 Task: Toggle the show strings option in the breadcrumbs.
Action: Mouse moved to (9, 615)
Screenshot: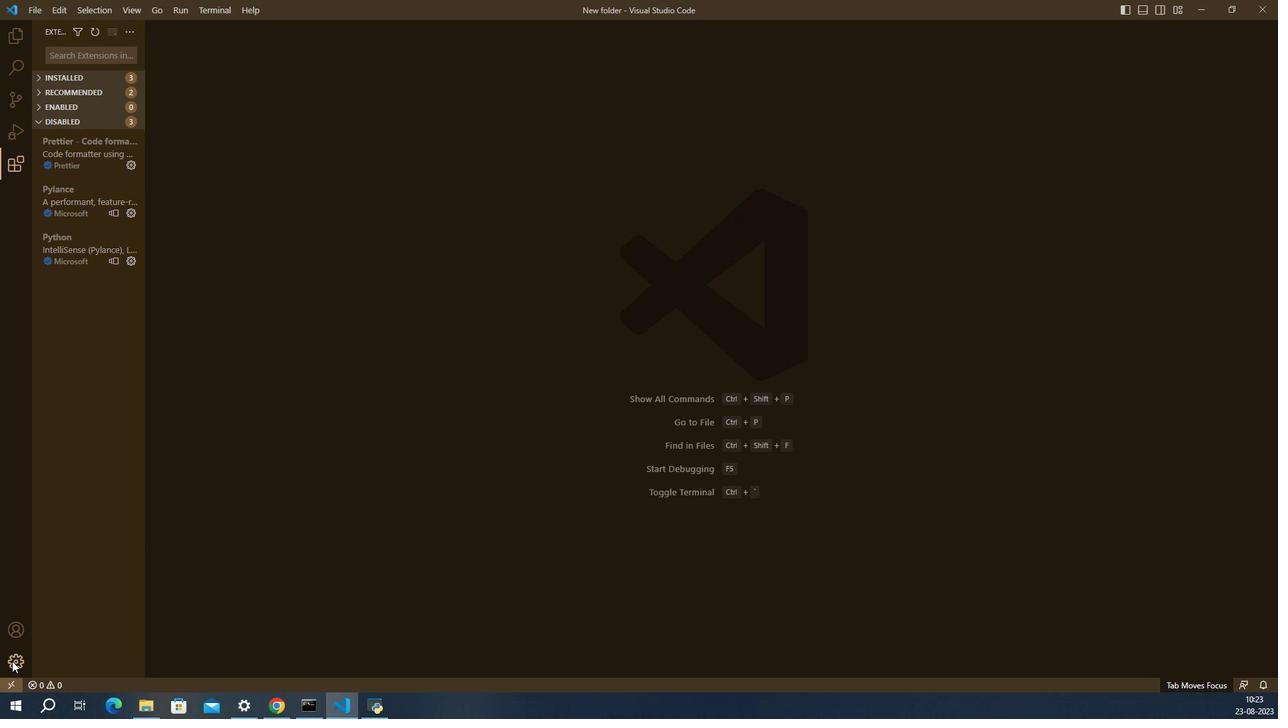 
Action: Mouse pressed left at (9, 615)
Screenshot: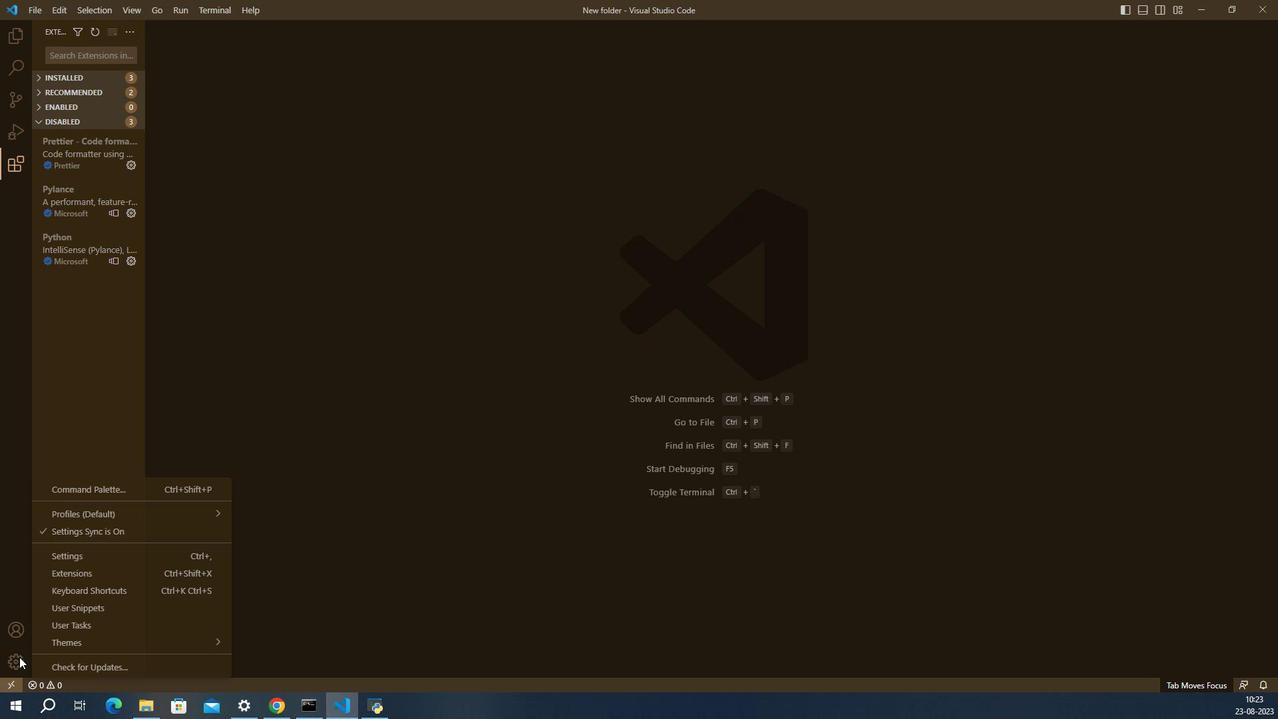 
Action: Mouse moved to (65, 544)
Screenshot: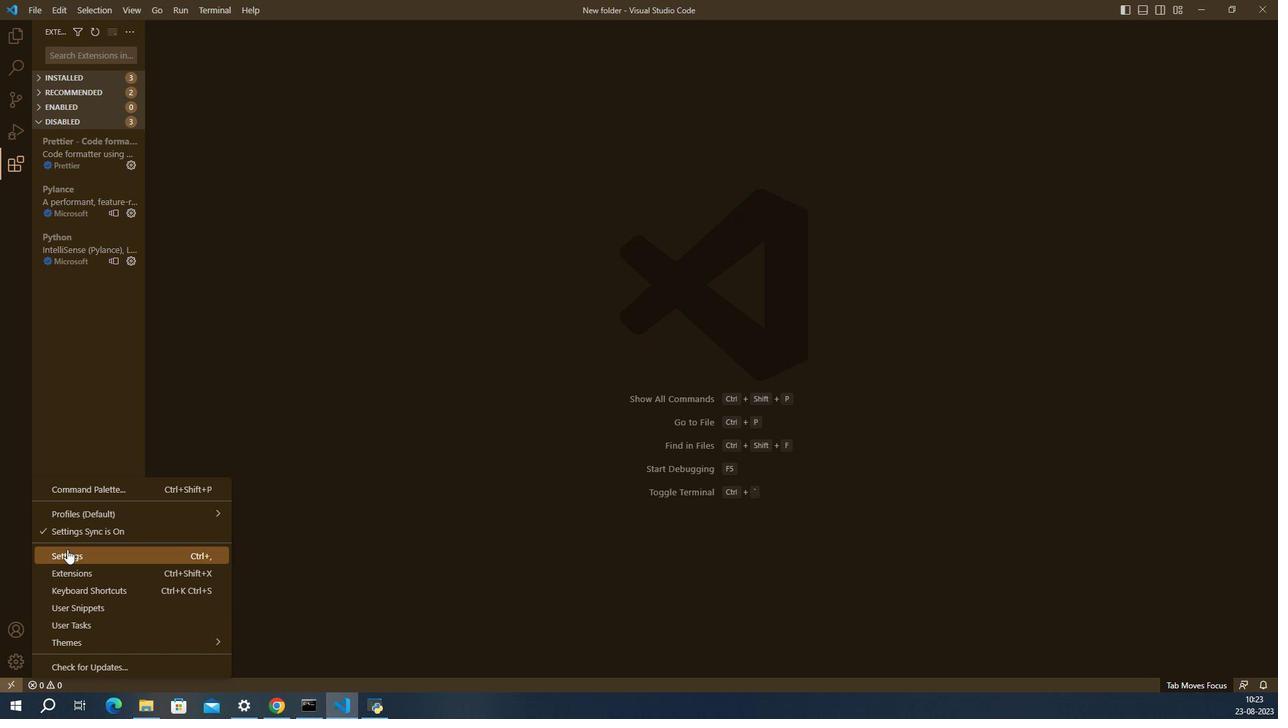
Action: Mouse pressed left at (65, 544)
Screenshot: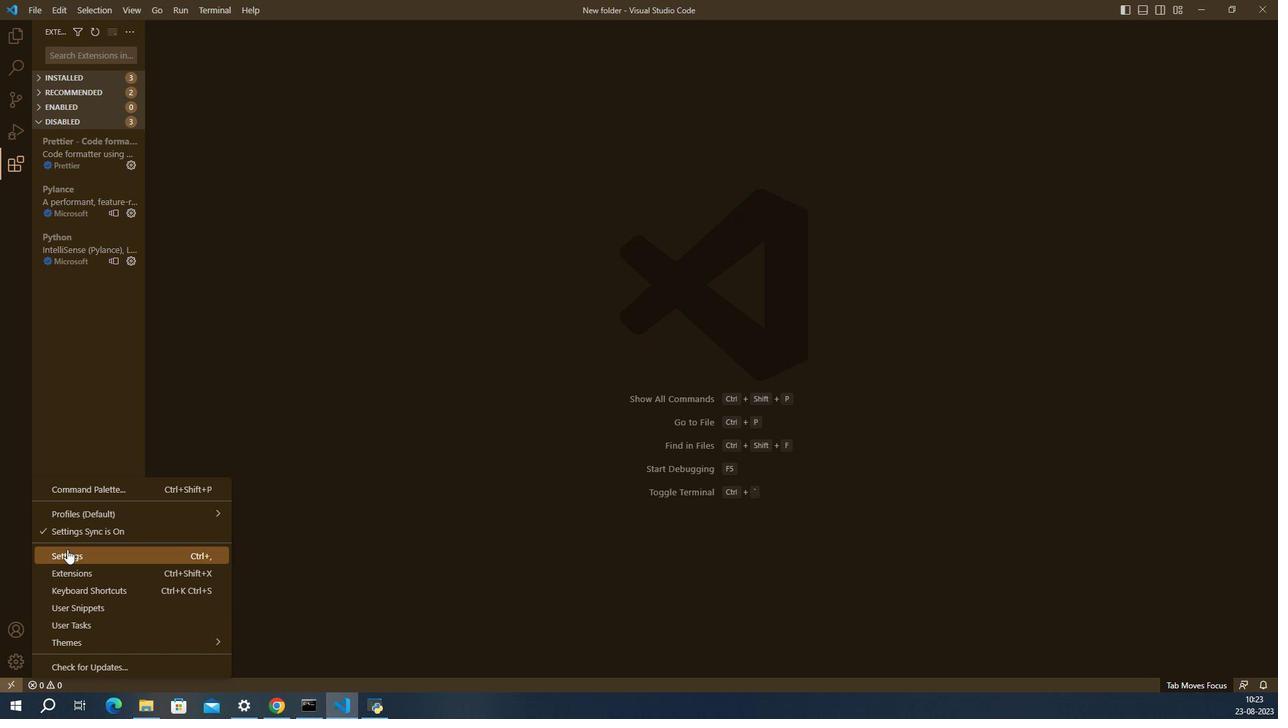 
Action: Mouse moved to (557, 520)
Screenshot: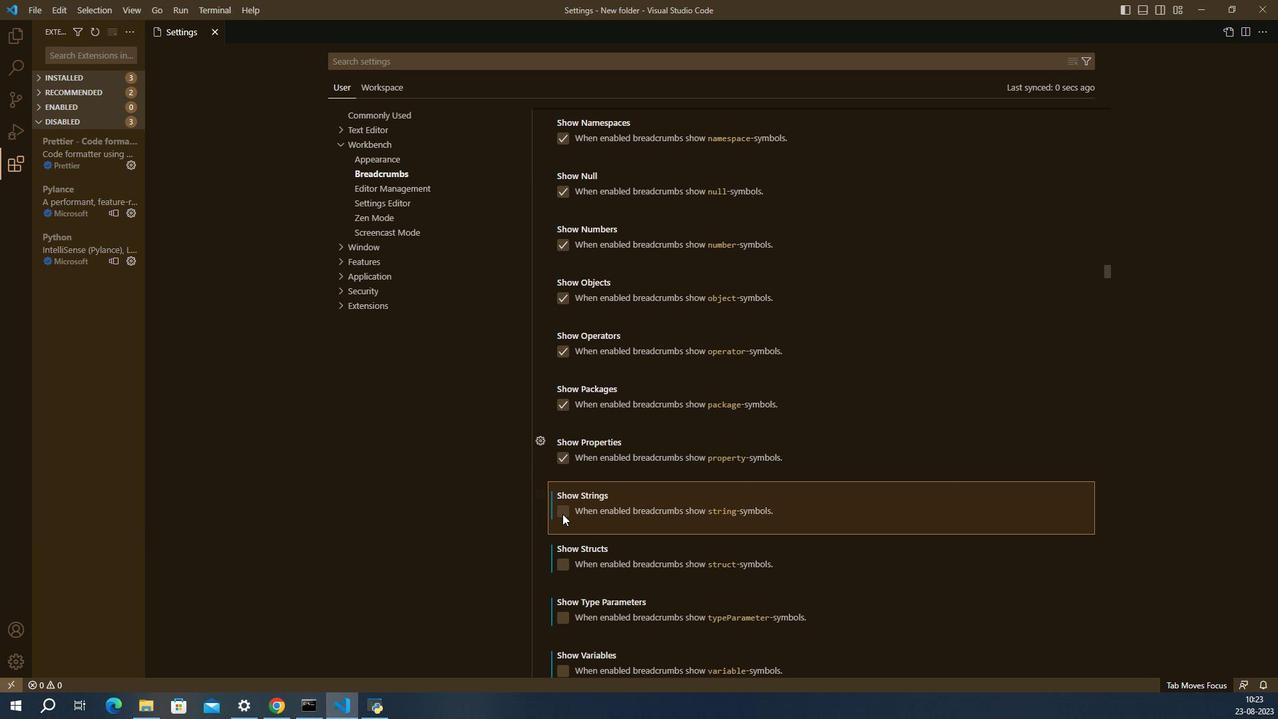 
Action: Mouse pressed left at (557, 520)
Screenshot: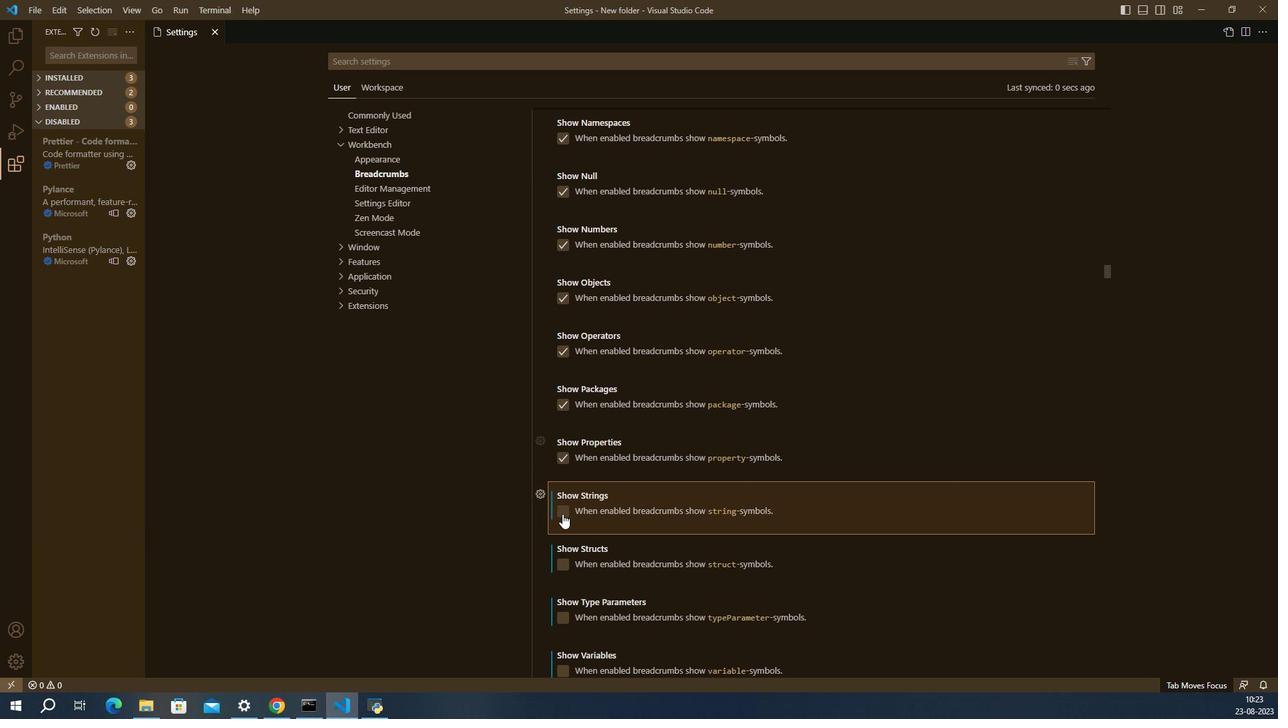 
Action: Mouse moved to (567, 521)
Screenshot: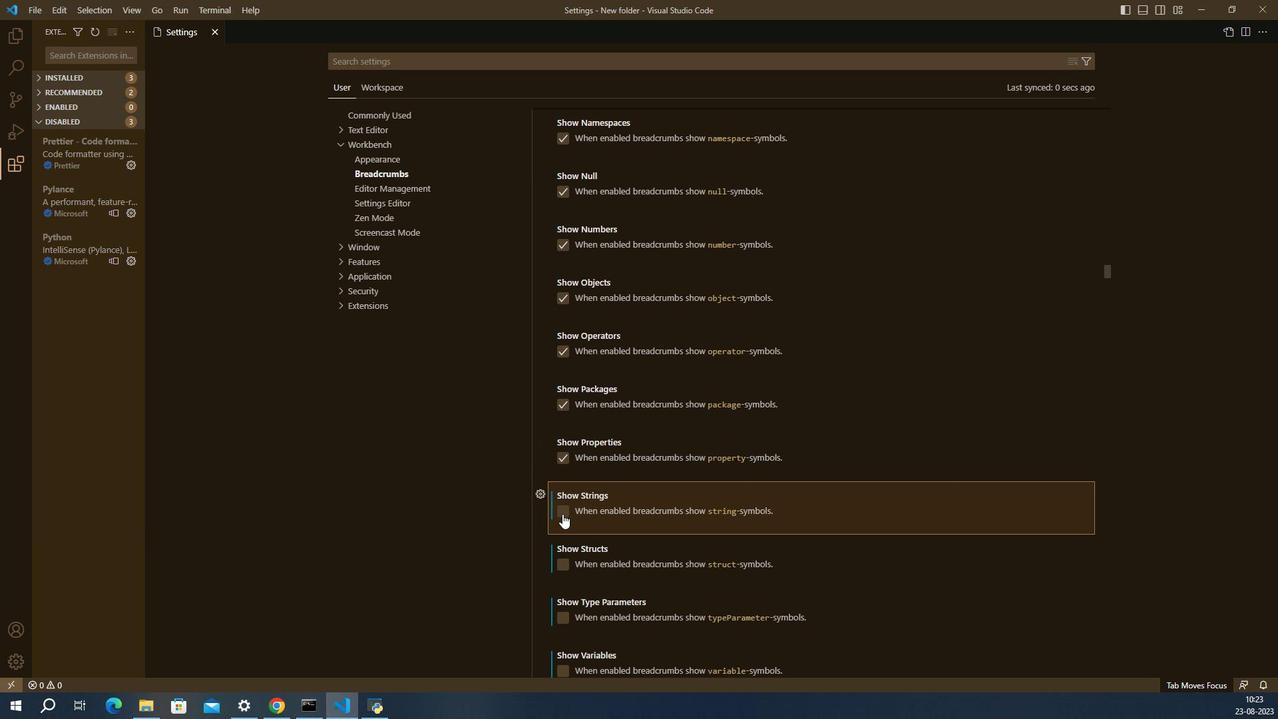 
Action: Mouse pressed left at (567, 521)
Screenshot: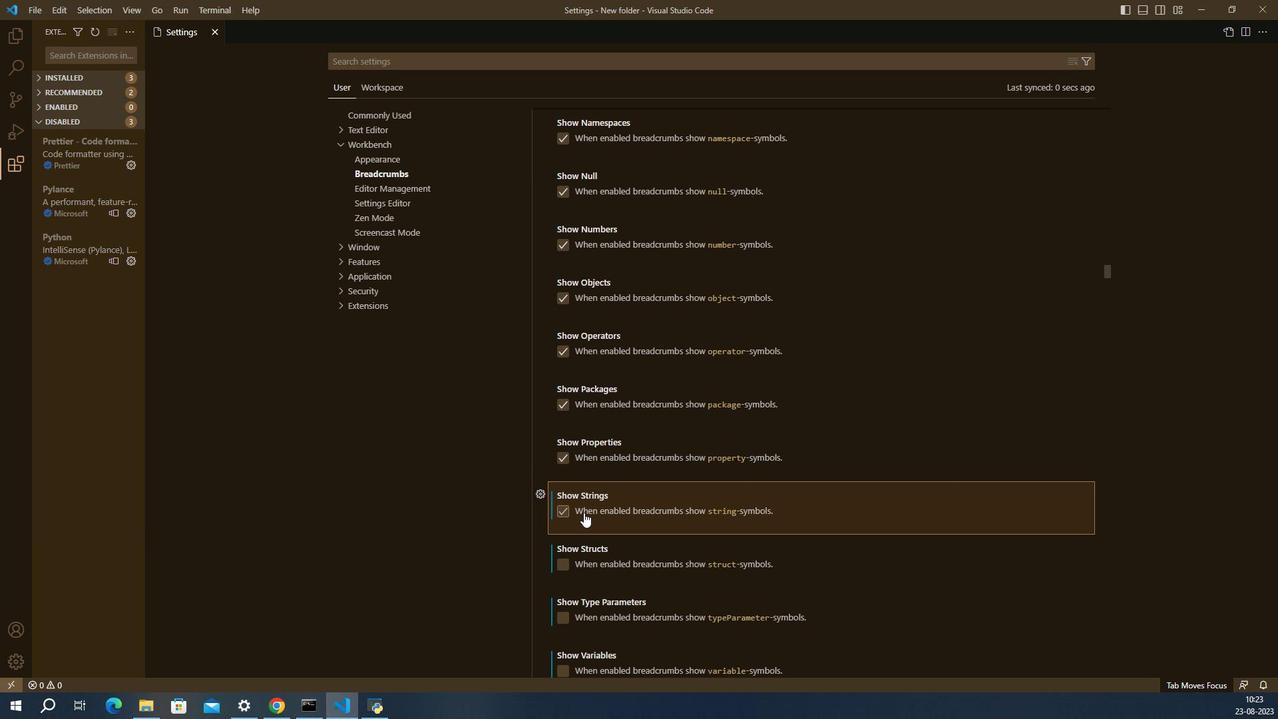 
Action: Mouse moved to (593, 520)
Screenshot: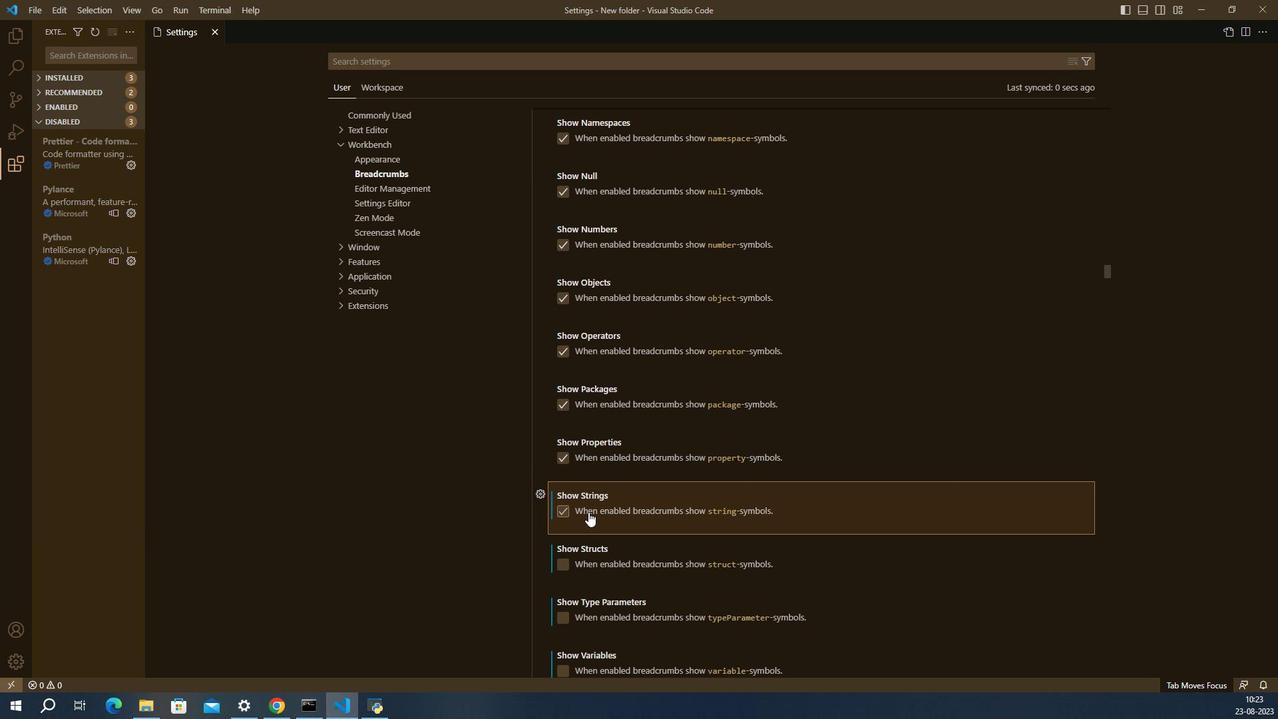 
